 Task: Set panel position to left.
Action: Mouse moved to (170, 13)
Screenshot: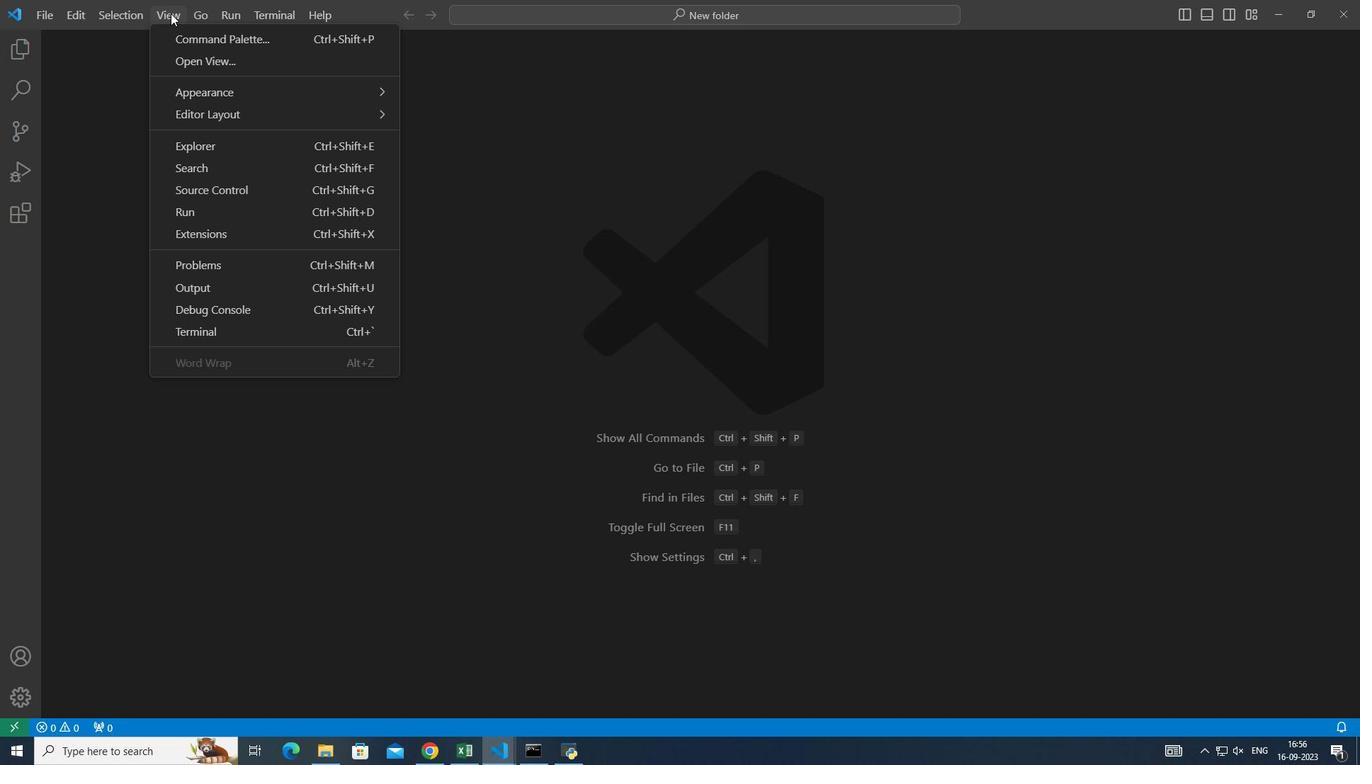 
Action: Mouse pressed left at (170, 13)
Screenshot: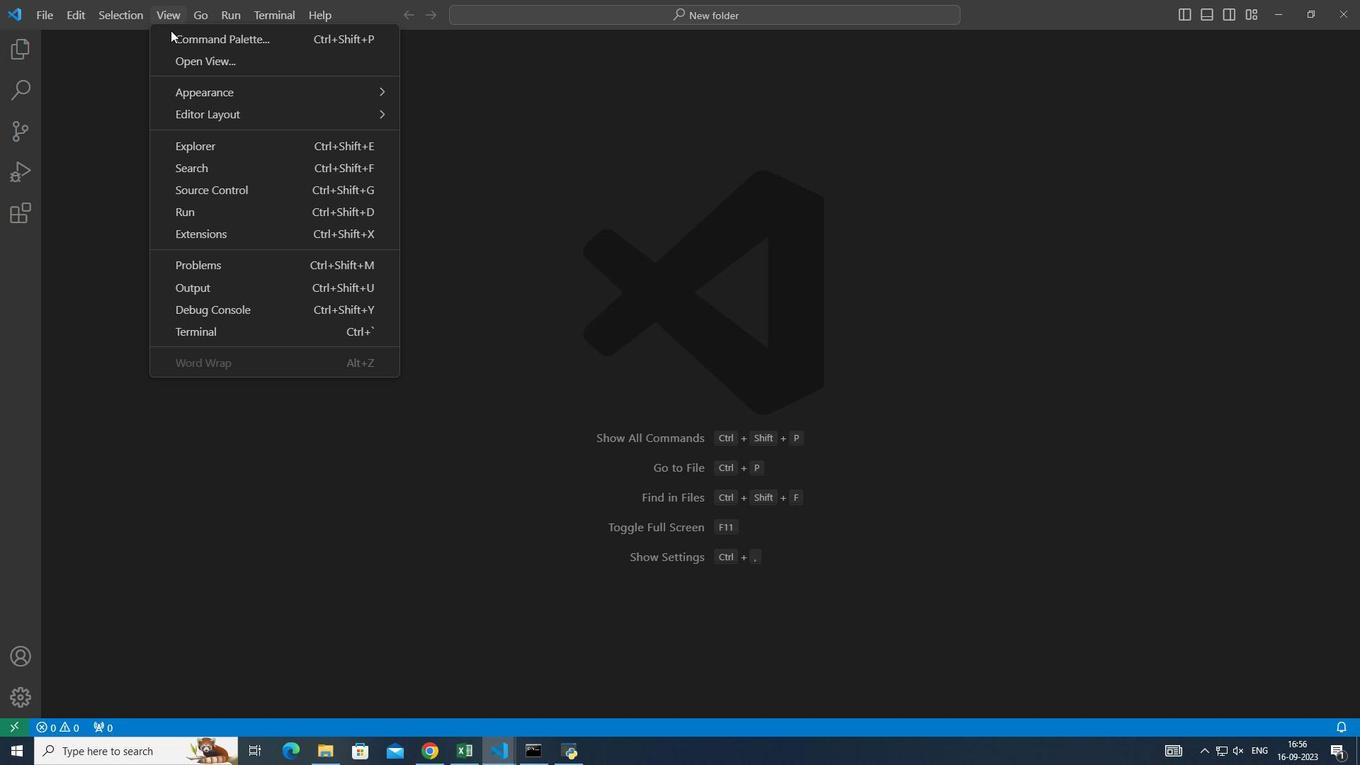 
Action: Mouse moved to (676, 354)
Screenshot: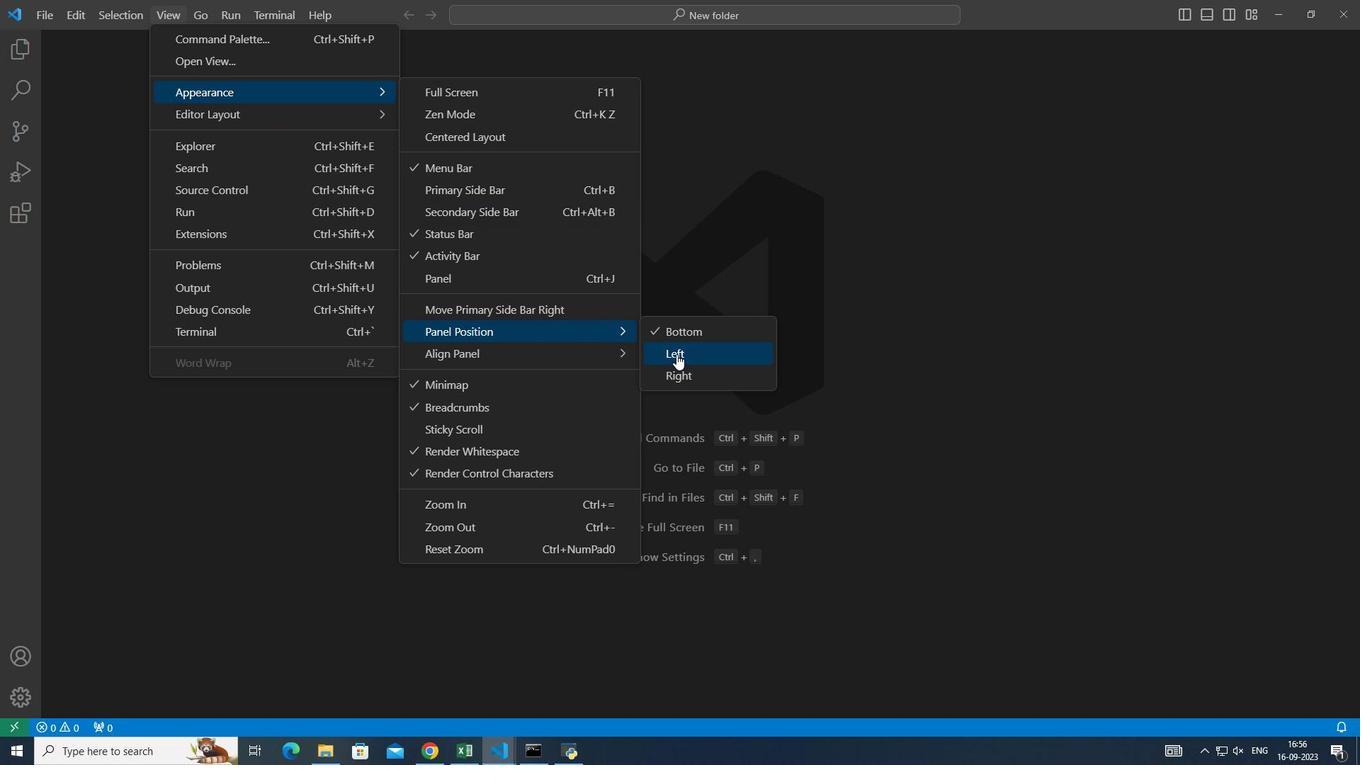 
Action: Mouse pressed left at (676, 354)
Screenshot: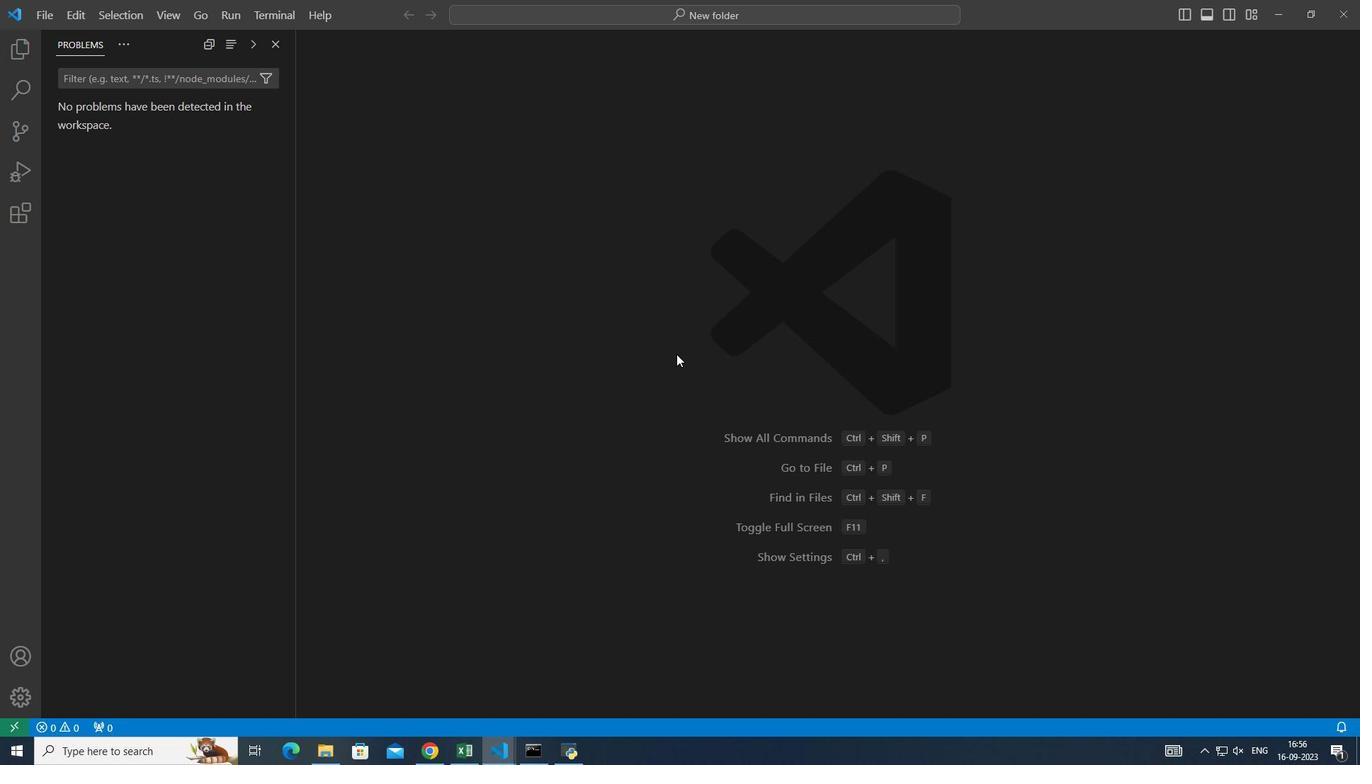 
Action: Mouse moved to (677, 354)
Screenshot: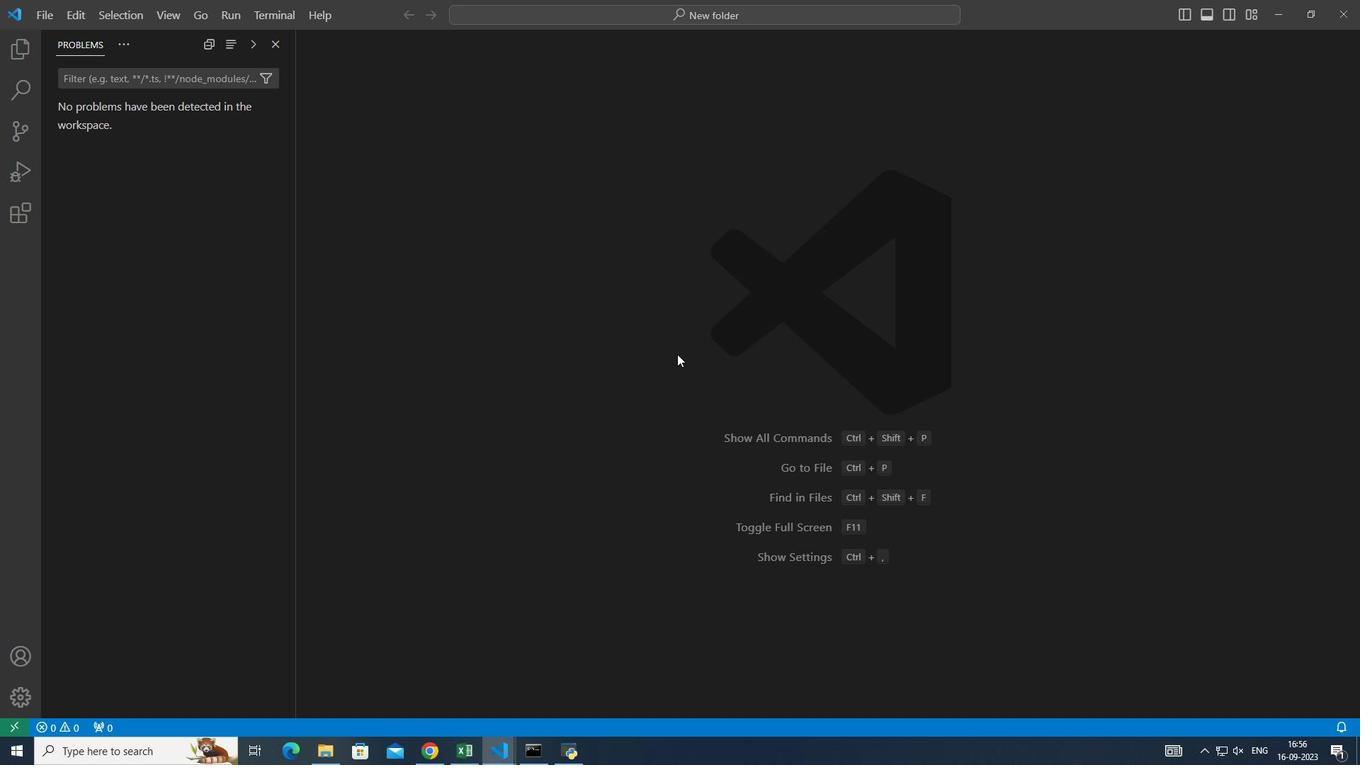 
